 Task: Add a field from the Popular template Priority a blank project BroaderVisionary
Action: Mouse moved to (581, 316)
Screenshot: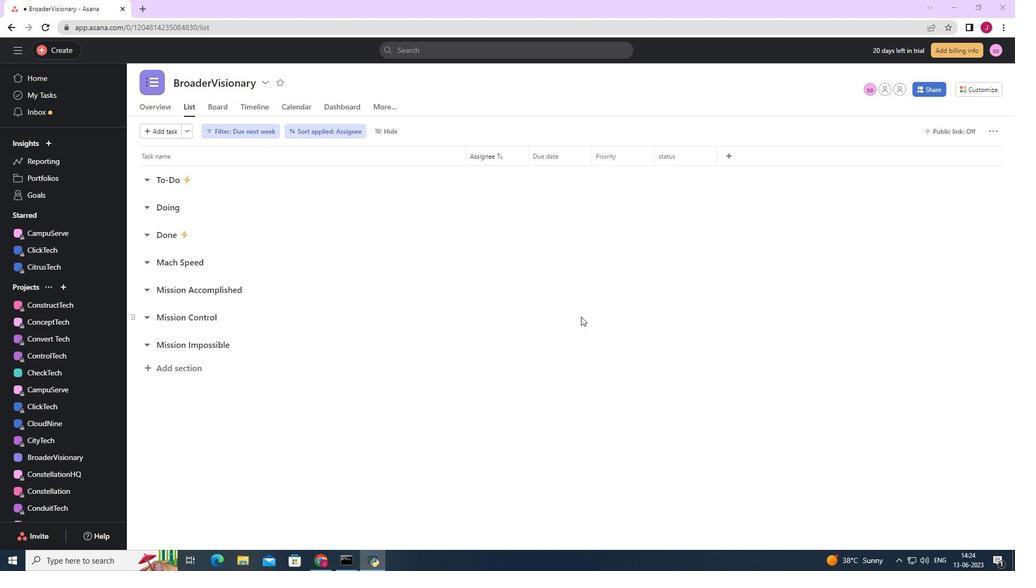 
Action: Mouse scrolled (581, 317) with delta (0, 0)
Screenshot: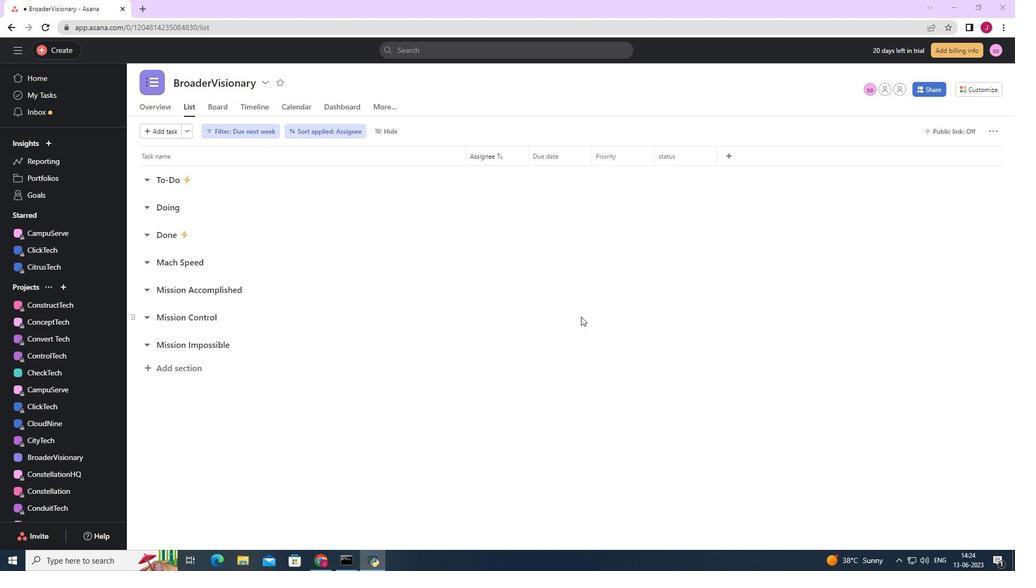 
Action: Mouse scrolled (581, 317) with delta (0, 0)
Screenshot: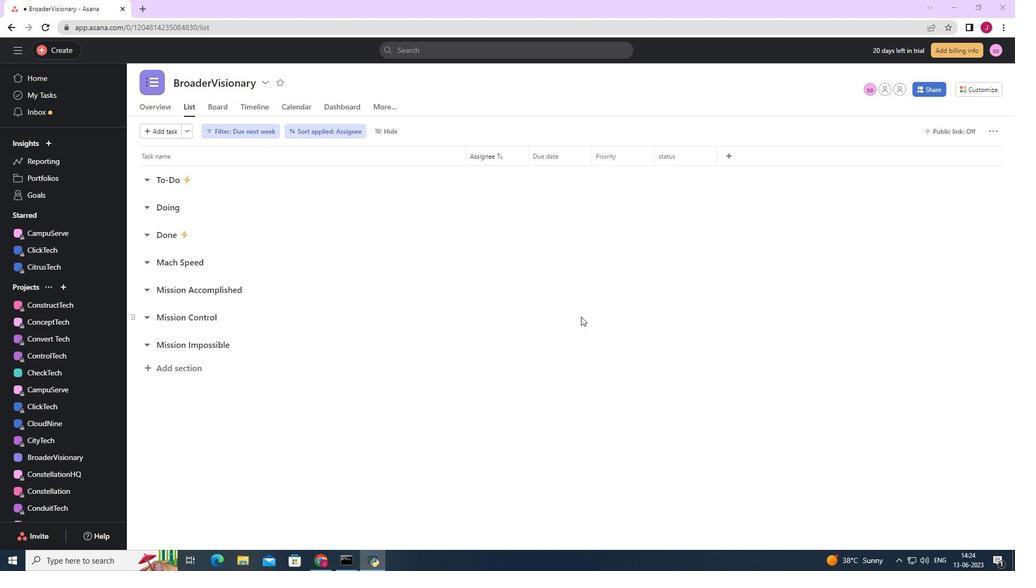 
Action: Mouse scrolled (581, 317) with delta (0, 0)
Screenshot: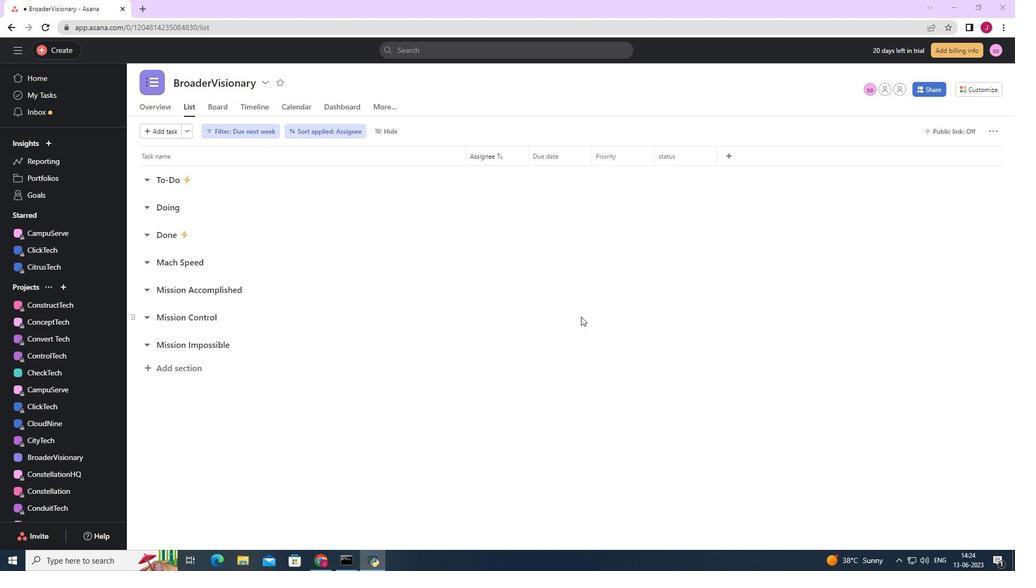 
Action: Mouse moved to (979, 89)
Screenshot: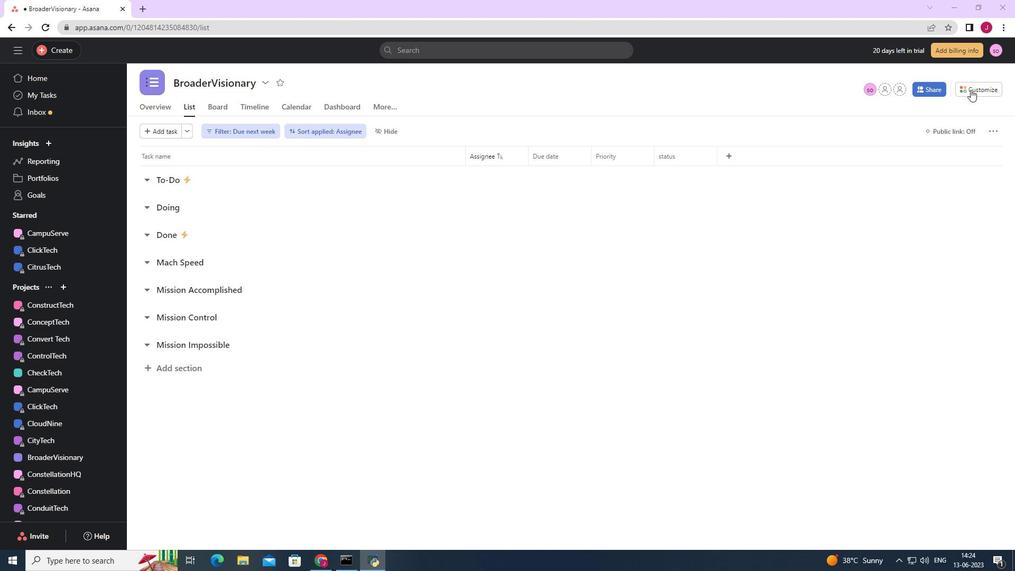 
Action: Mouse pressed left at (979, 89)
Screenshot: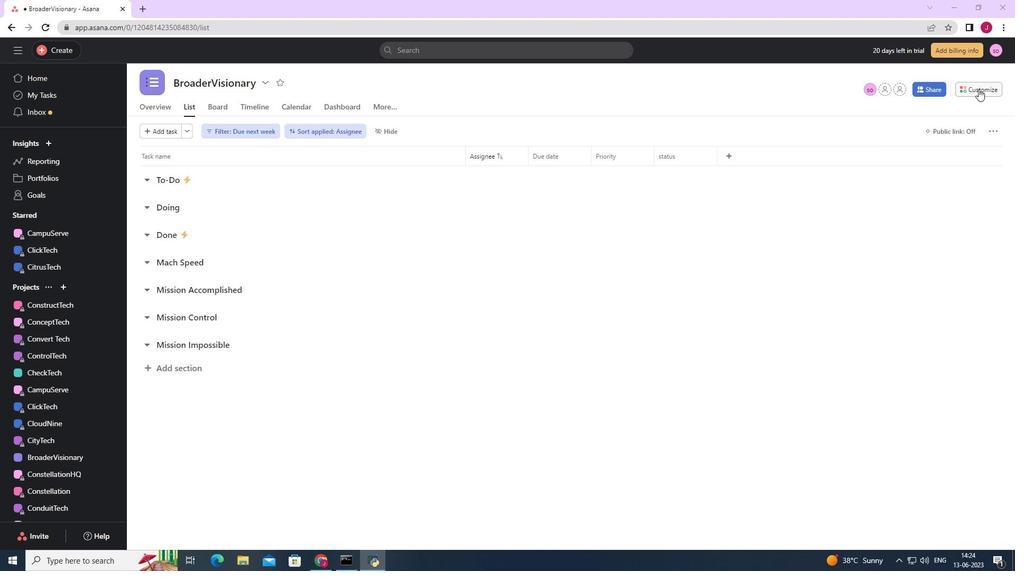 
Action: Mouse moved to (874, 215)
Screenshot: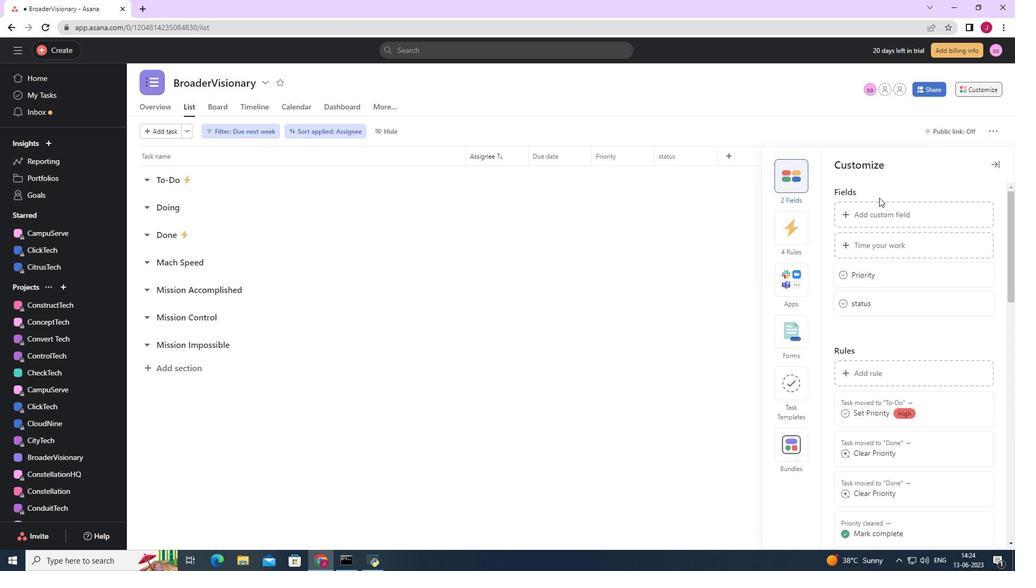 
Action: Mouse pressed left at (874, 215)
Screenshot: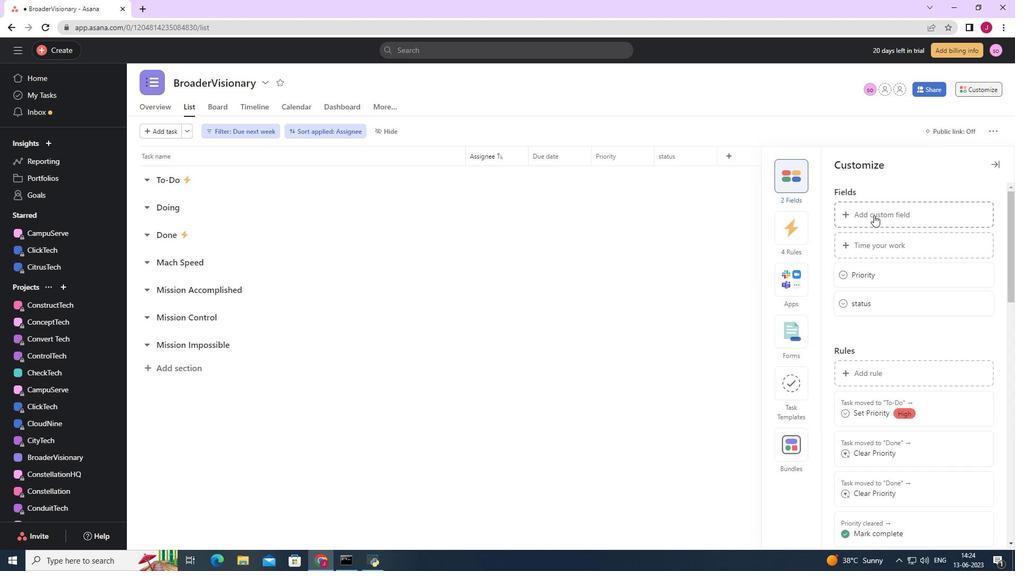 
Action: Mouse moved to (453, 162)
Screenshot: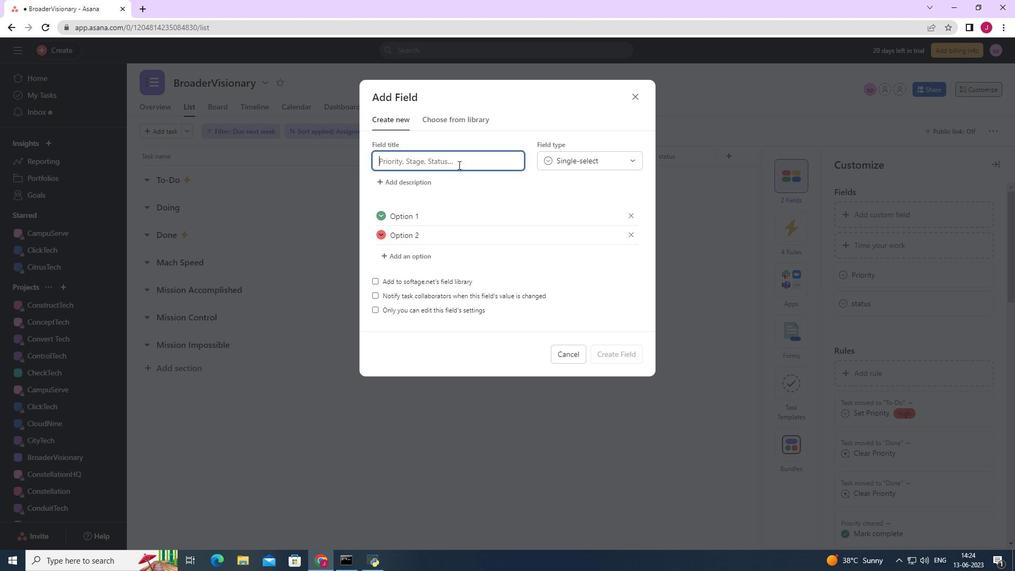 
Action: Mouse pressed left at (453, 162)
Screenshot: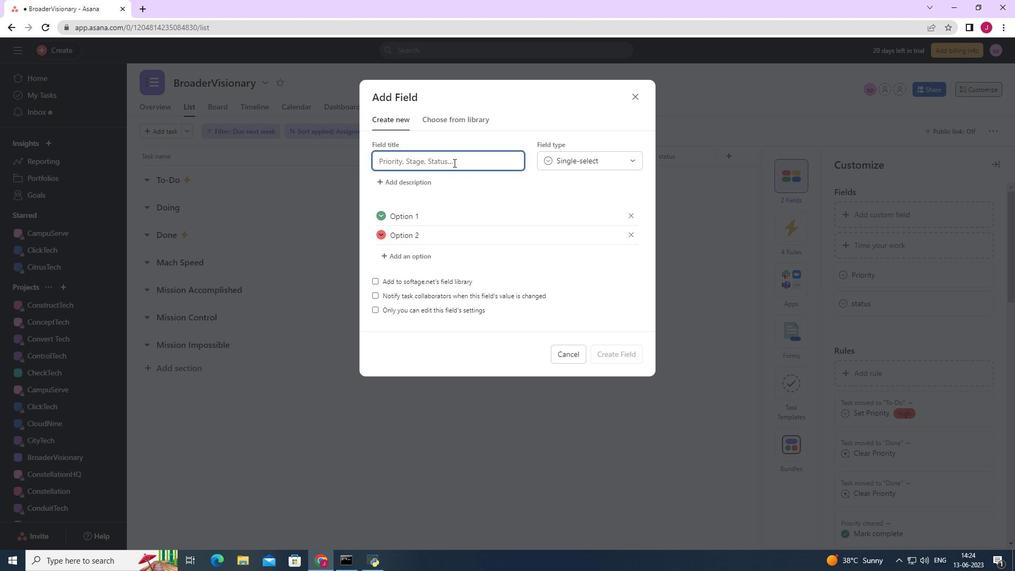 
Action: Key pressed priority
Screenshot: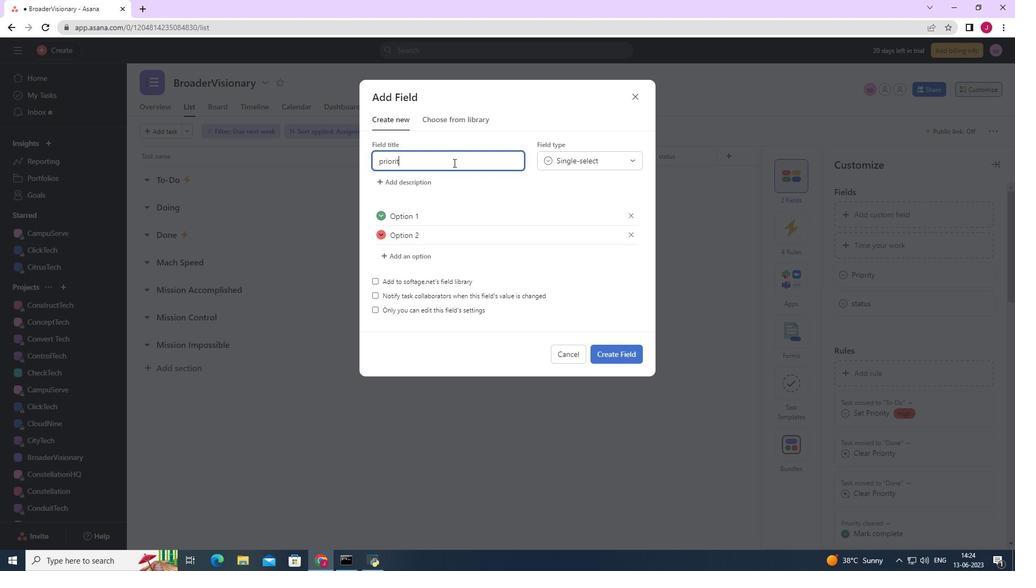 
Action: Mouse moved to (611, 356)
Screenshot: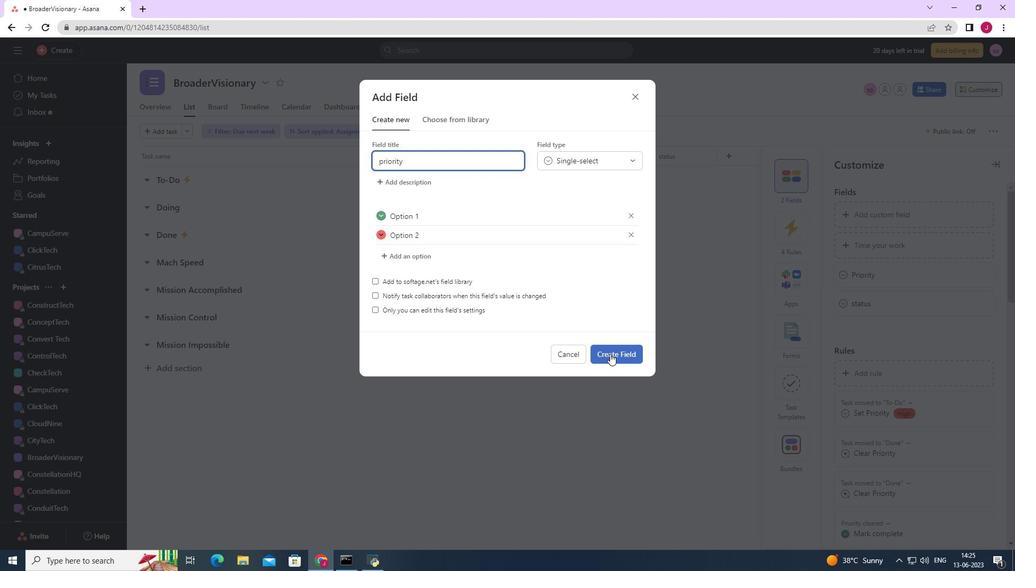 
Action: Mouse pressed left at (611, 356)
Screenshot: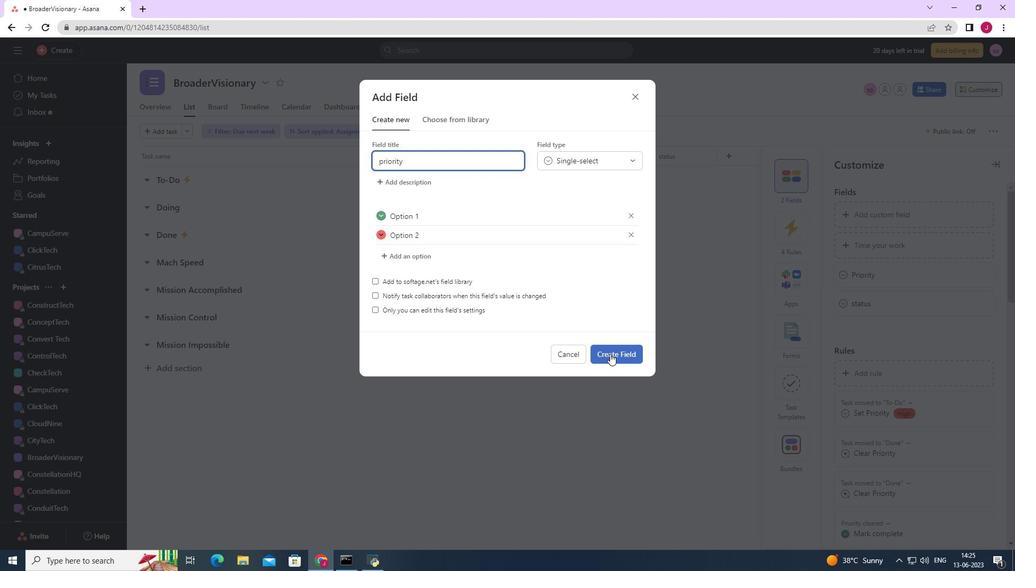 
Action: Mouse moved to (608, 345)
Screenshot: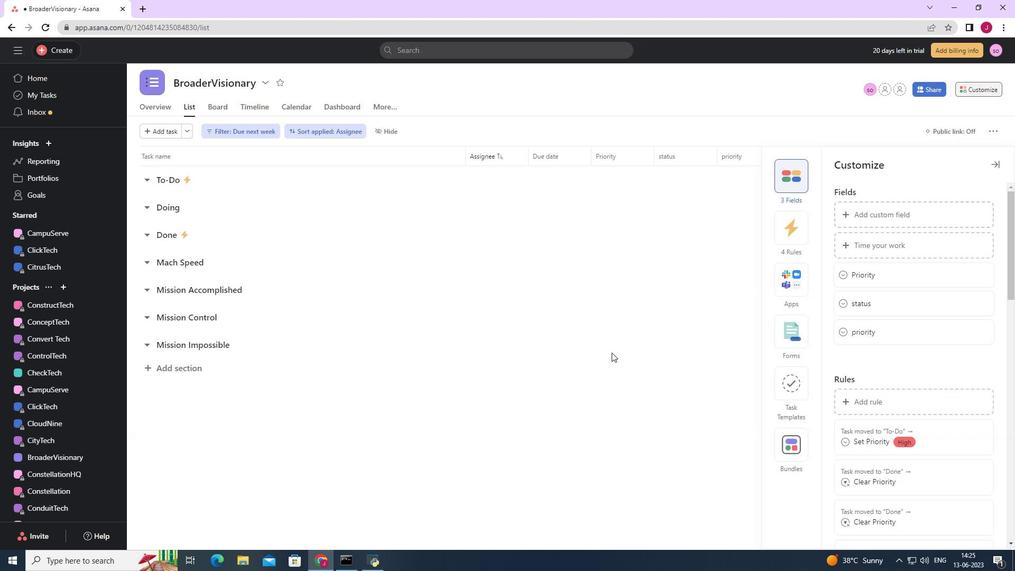 
